 Task: Sort the products by price (highest first).
Action: Mouse pressed left at (20, 154)
Screenshot: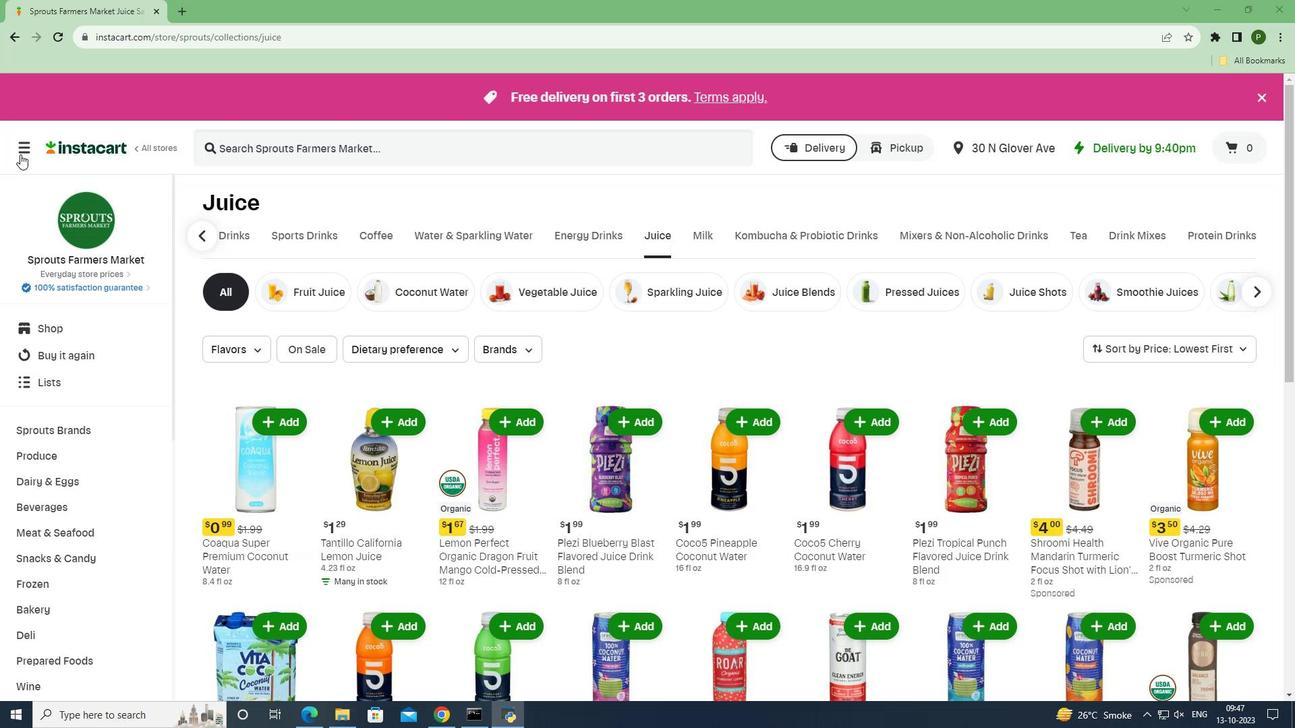 
Action: Mouse moved to (42, 362)
Screenshot: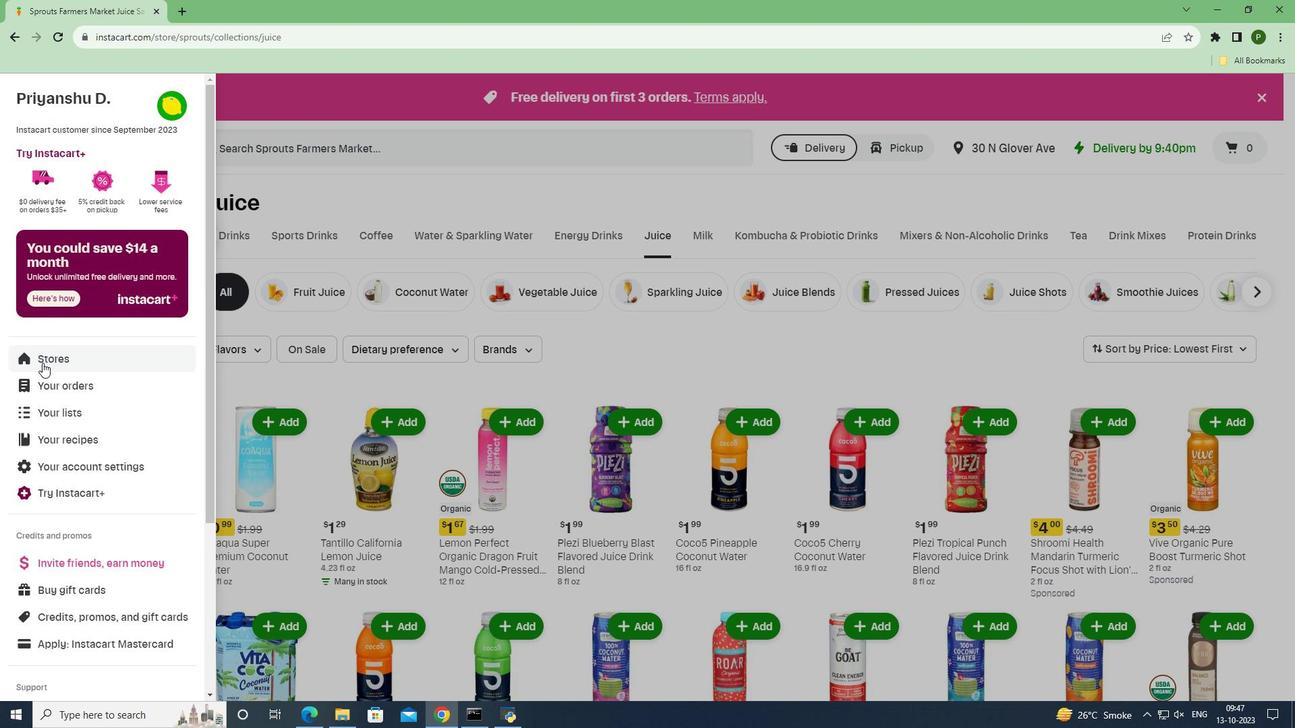 
Action: Mouse pressed left at (42, 362)
Screenshot: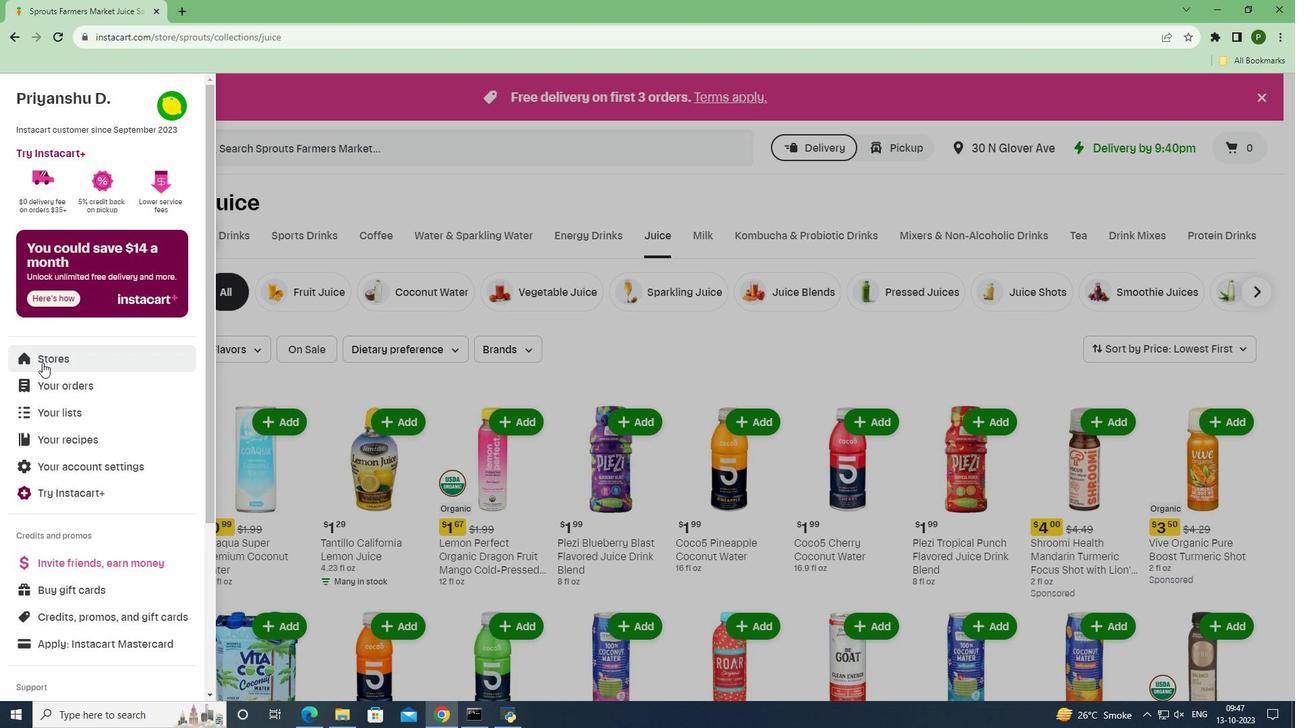 
Action: Mouse moved to (313, 160)
Screenshot: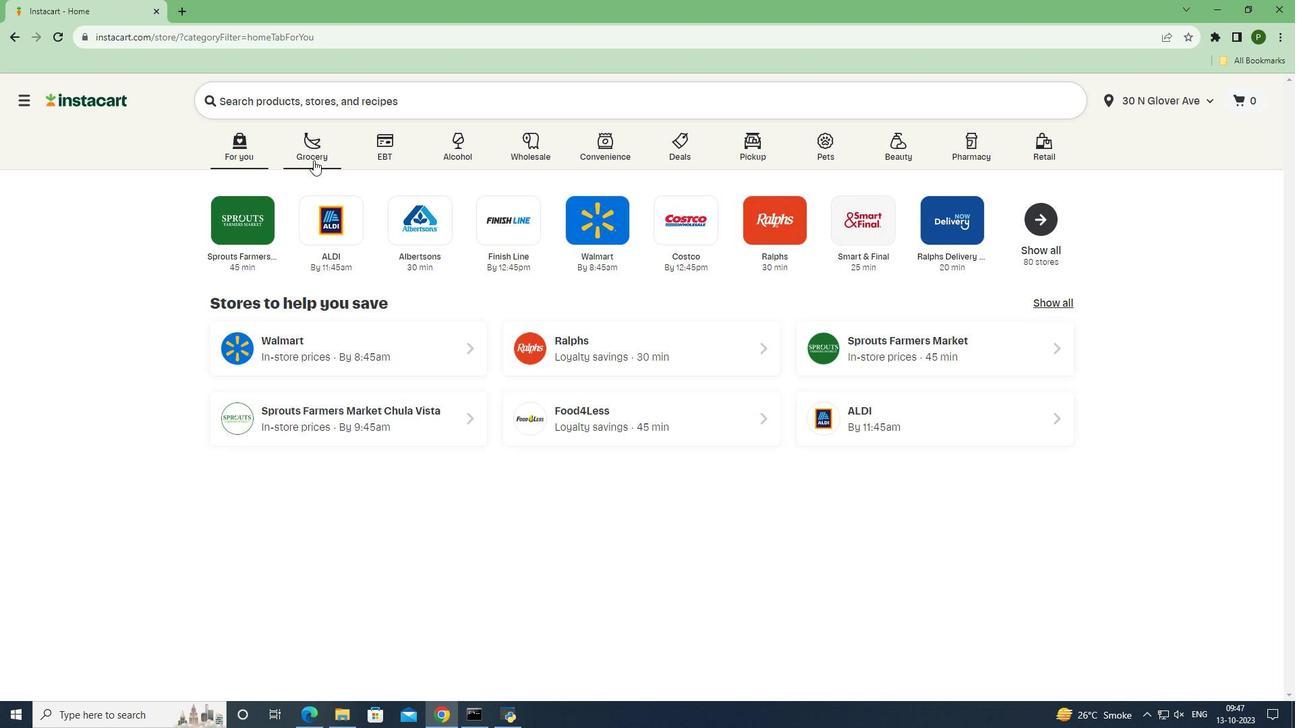 
Action: Mouse pressed left at (313, 160)
Screenshot: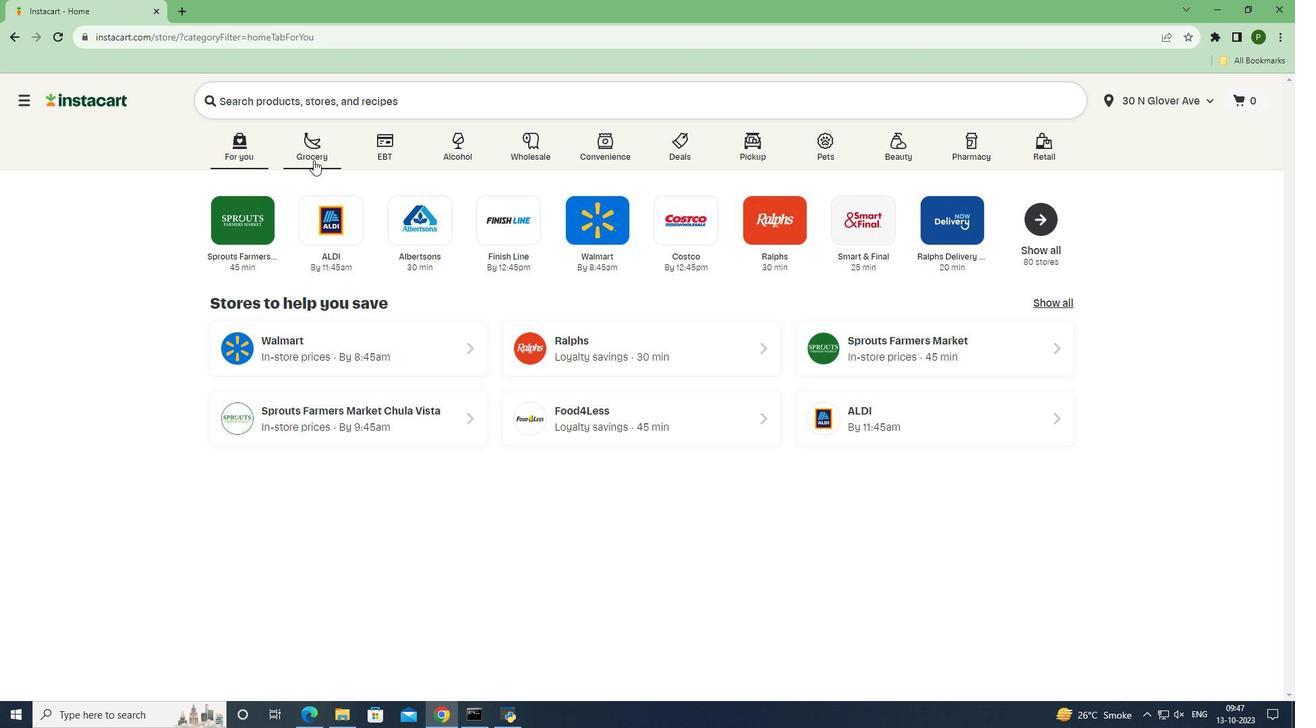 
Action: Mouse moved to (835, 311)
Screenshot: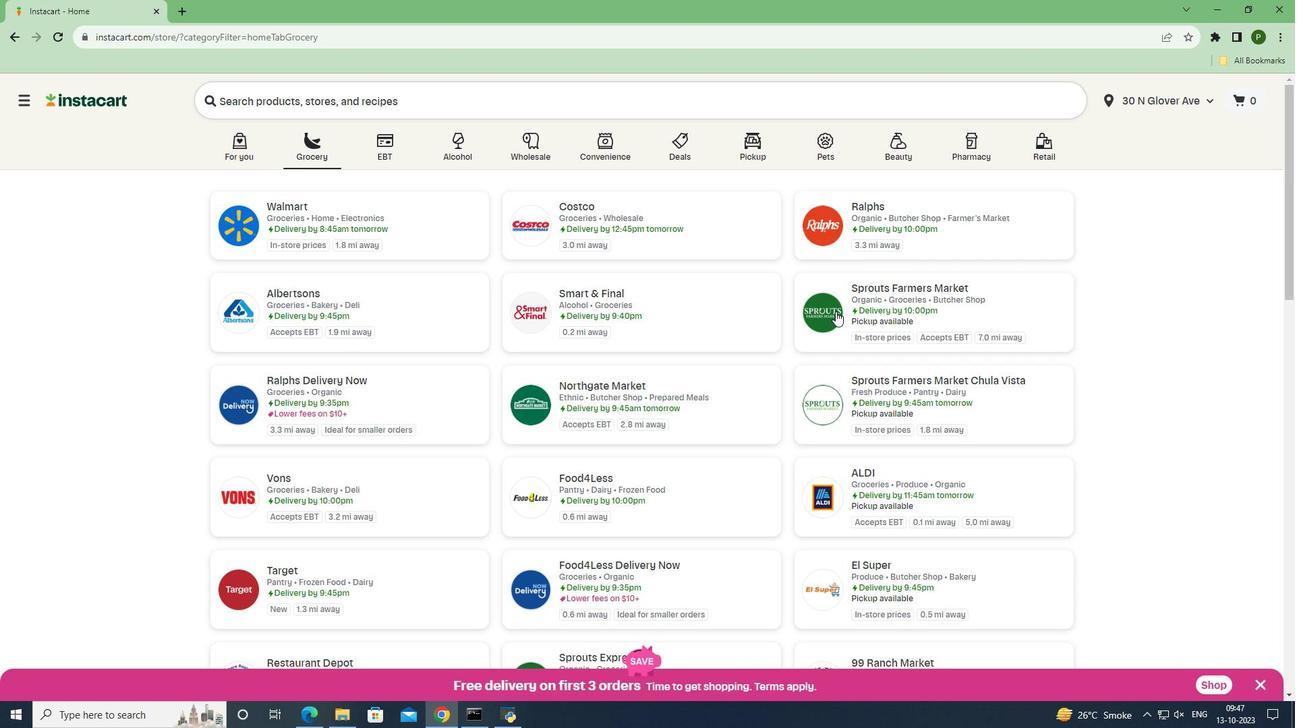 
Action: Mouse pressed left at (835, 311)
Screenshot: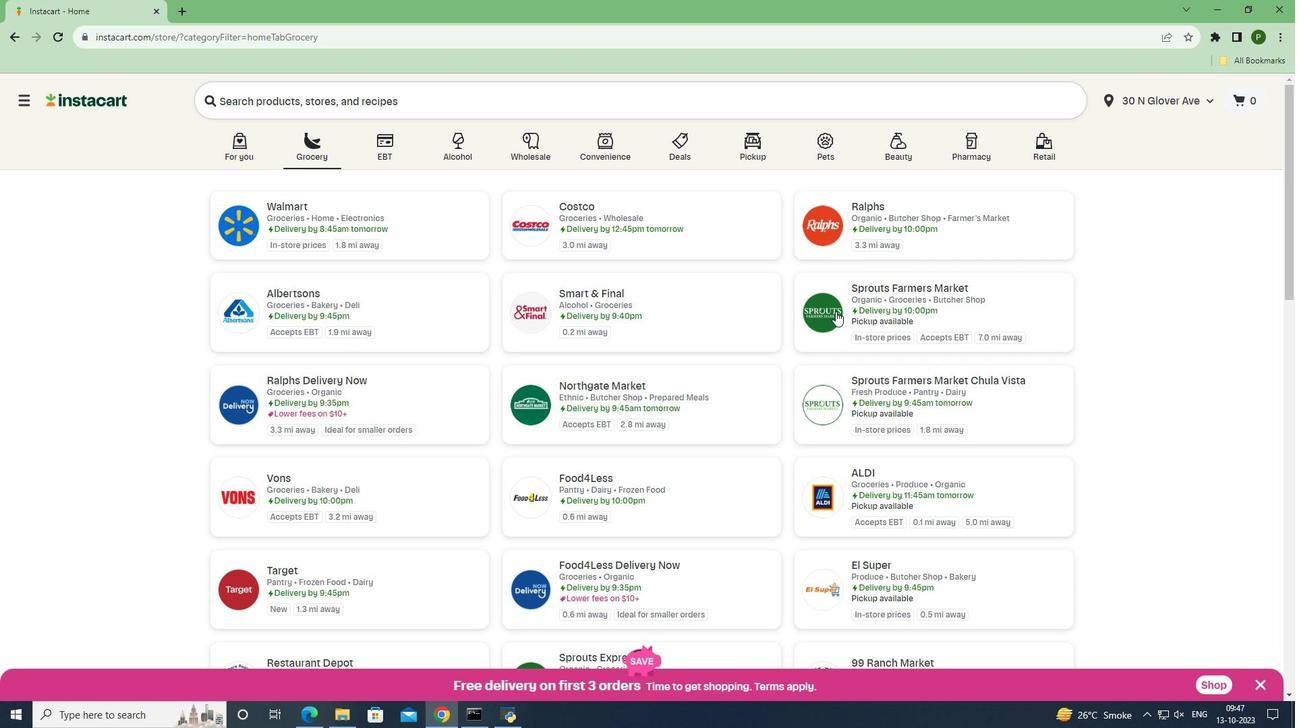
Action: Mouse moved to (61, 512)
Screenshot: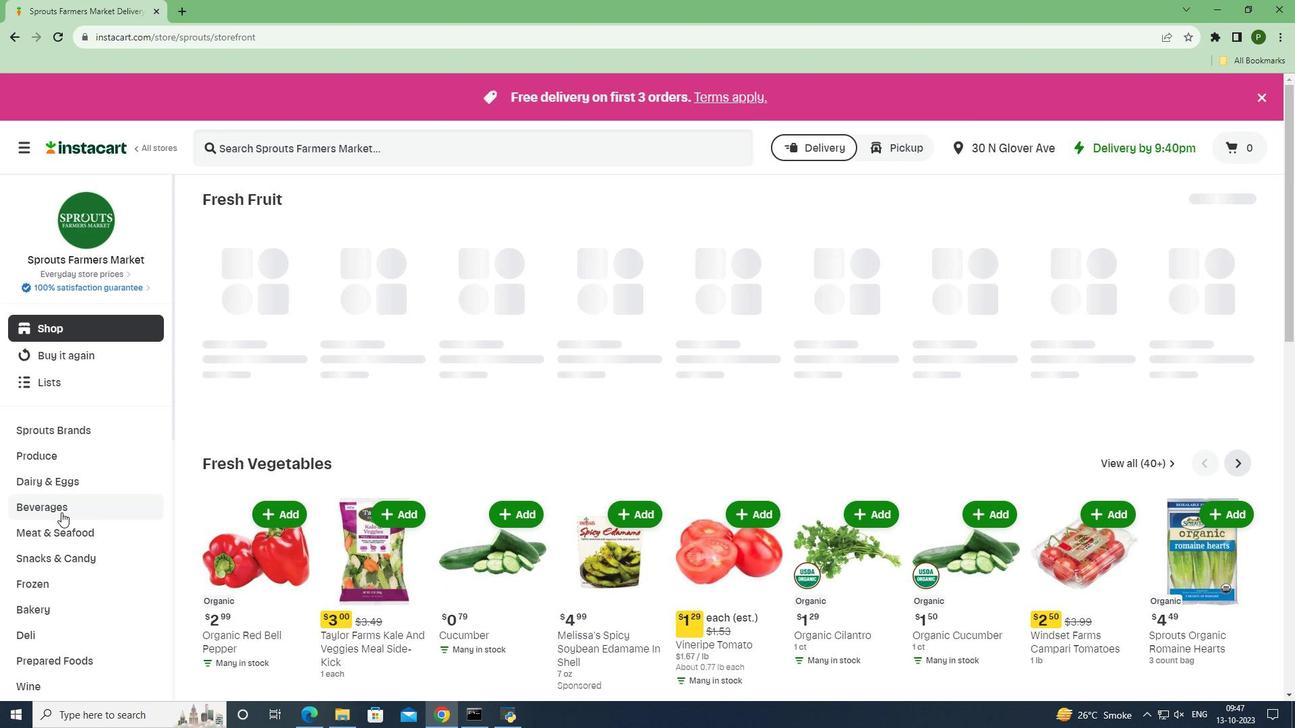 
Action: Mouse pressed left at (61, 512)
Screenshot: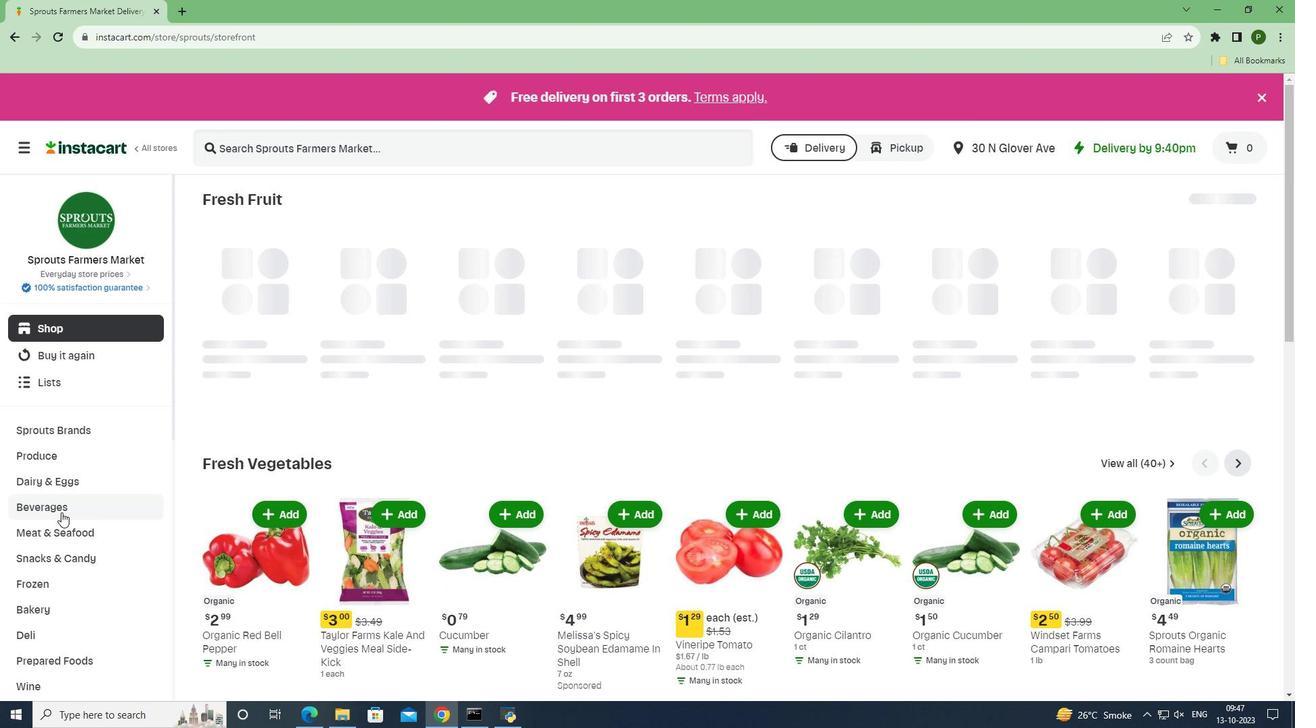 
Action: Mouse moved to (742, 238)
Screenshot: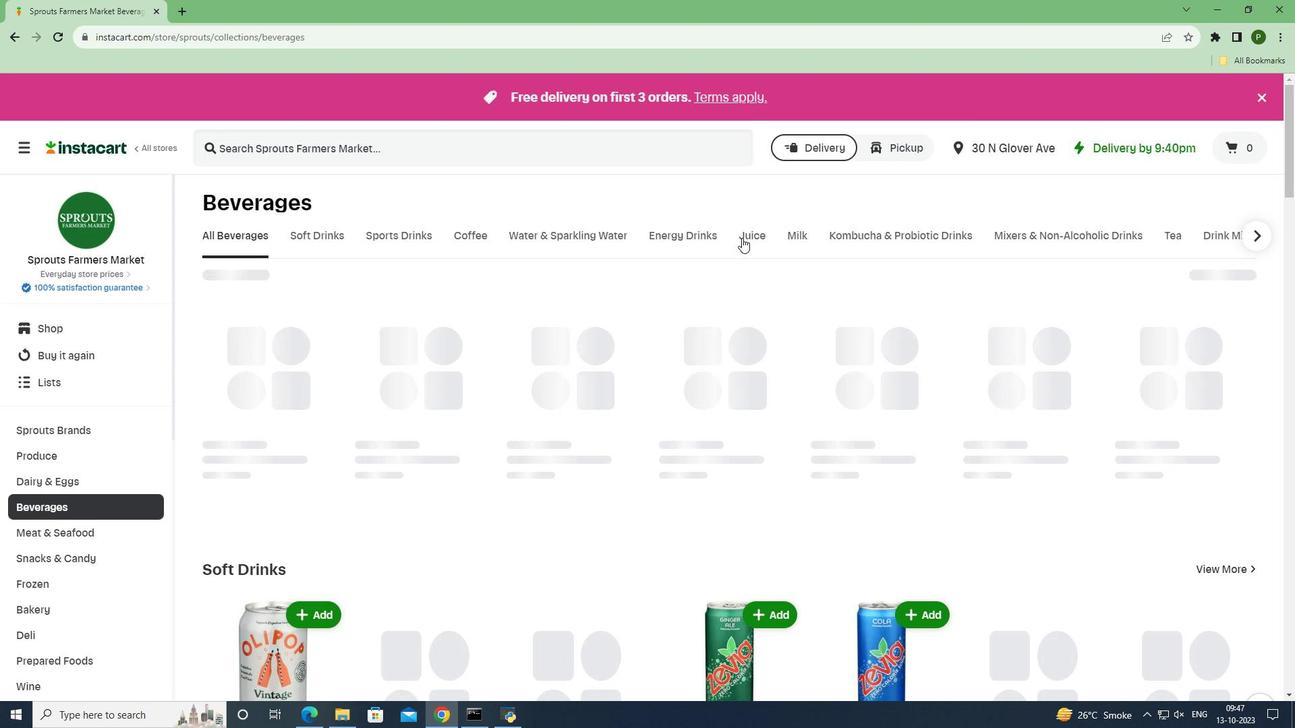 
Action: Mouse pressed left at (742, 238)
Screenshot: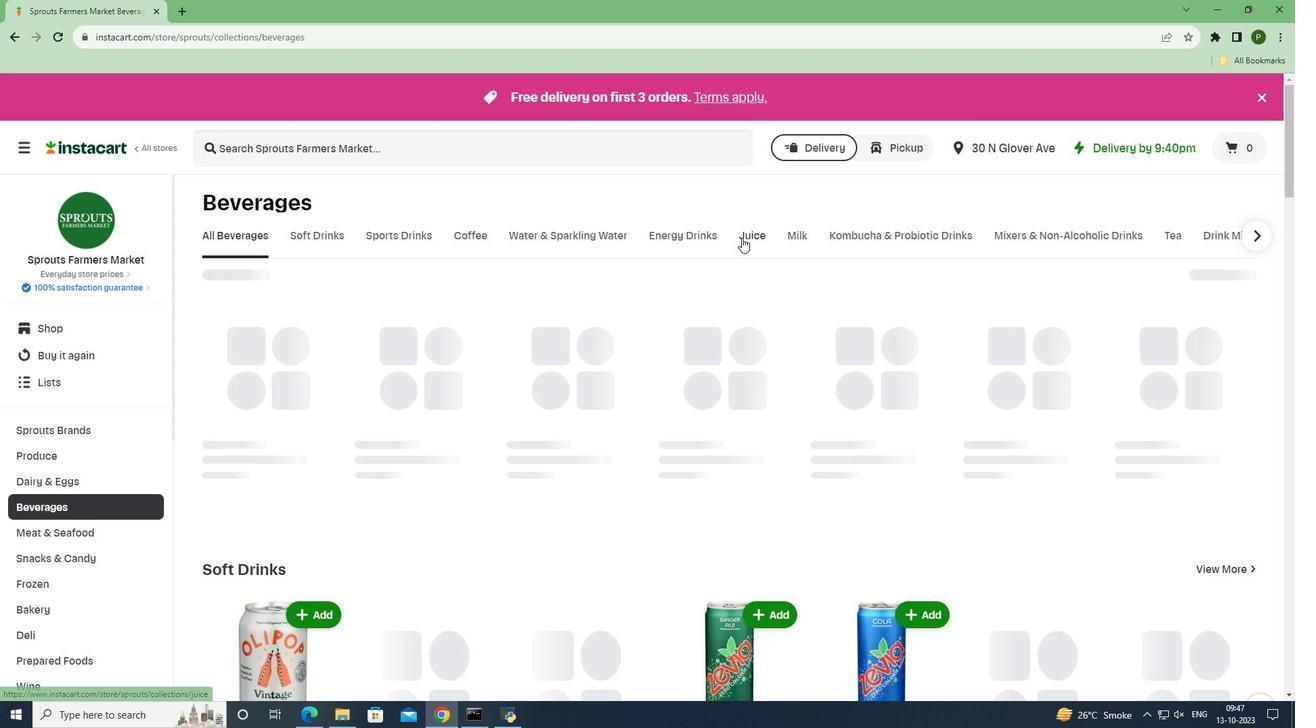 
Action: Mouse moved to (1171, 354)
Screenshot: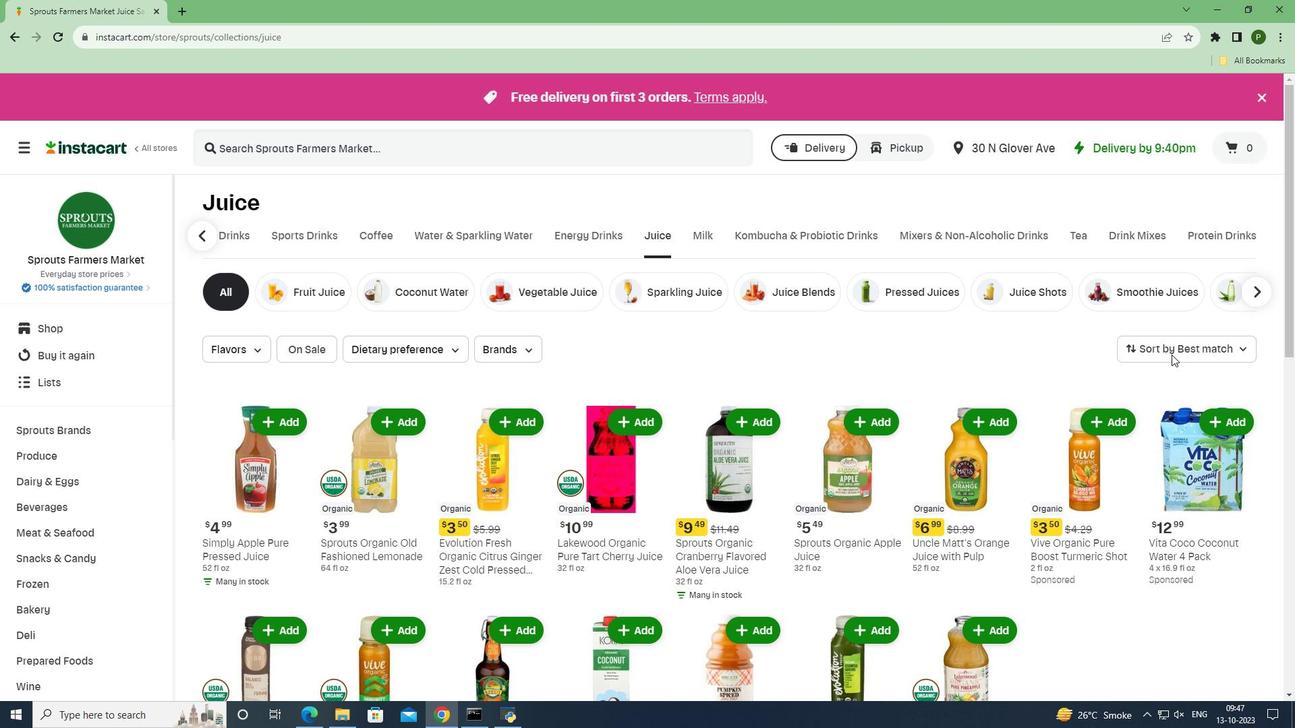 
Action: Mouse pressed left at (1171, 354)
Screenshot: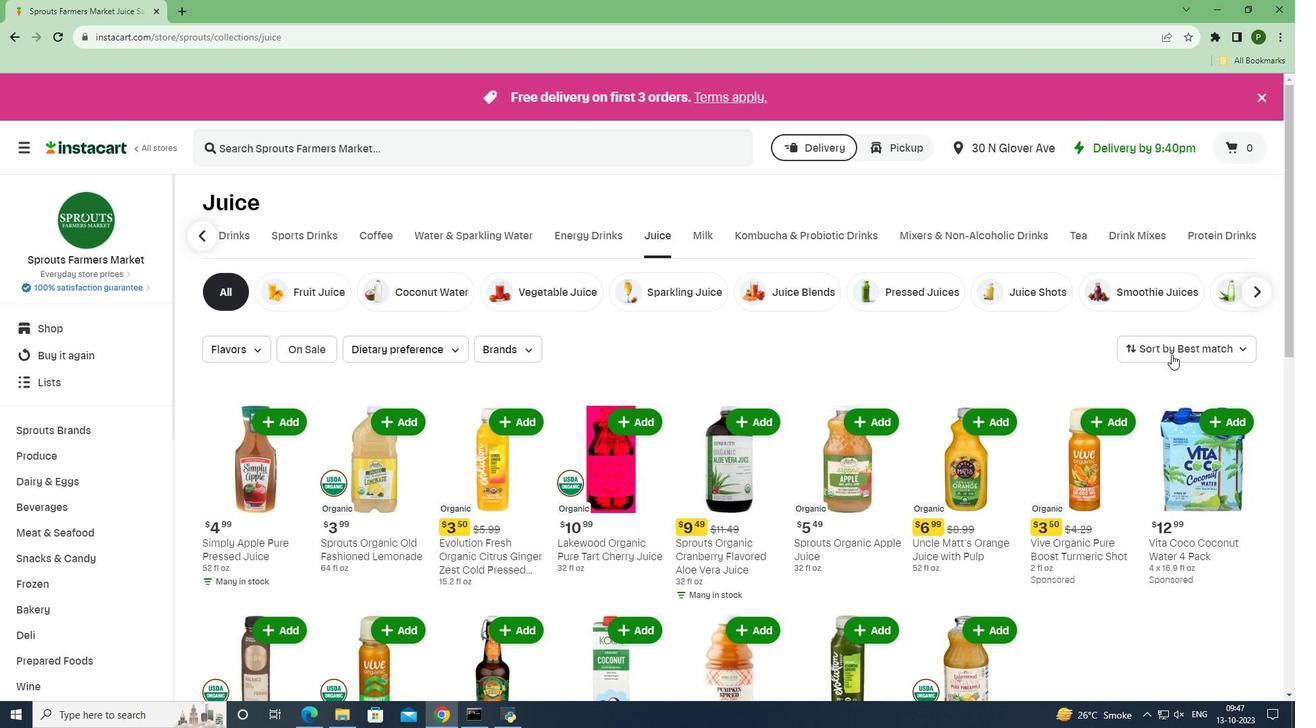 
Action: Mouse moved to (1183, 434)
Screenshot: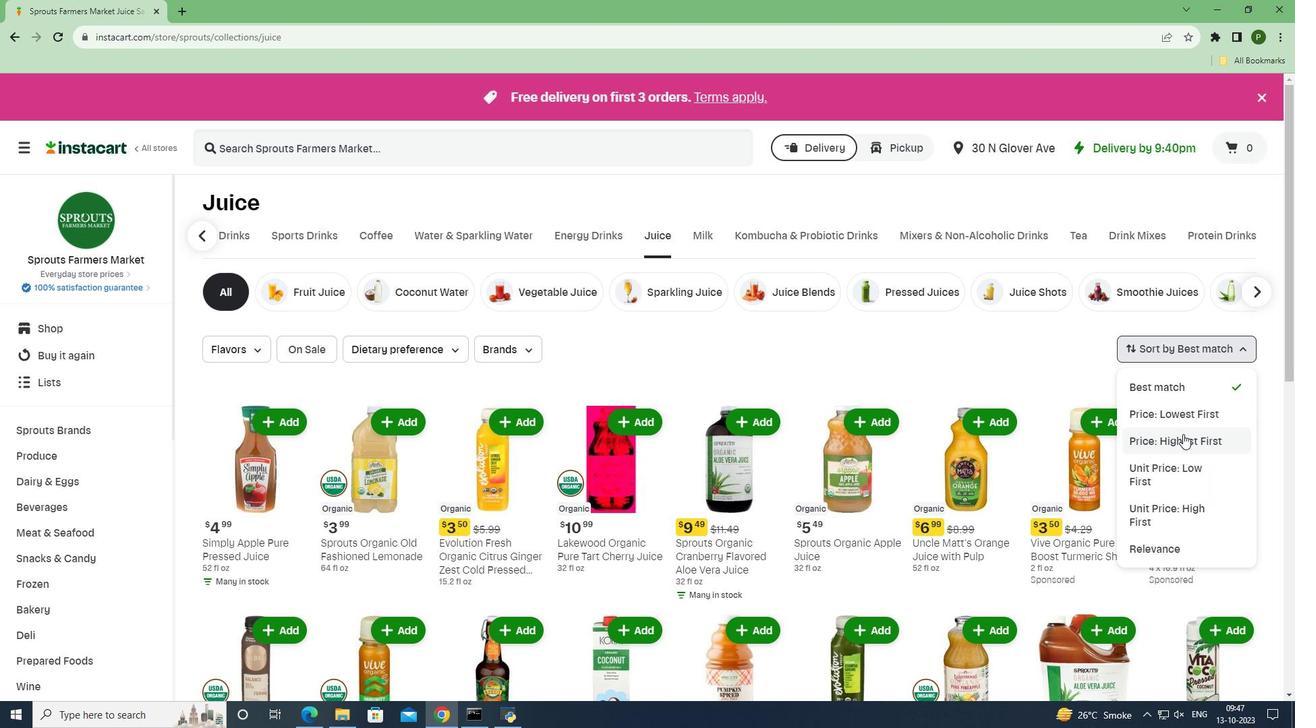 
Action: Mouse pressed left at (1183, 434)
Screenshot: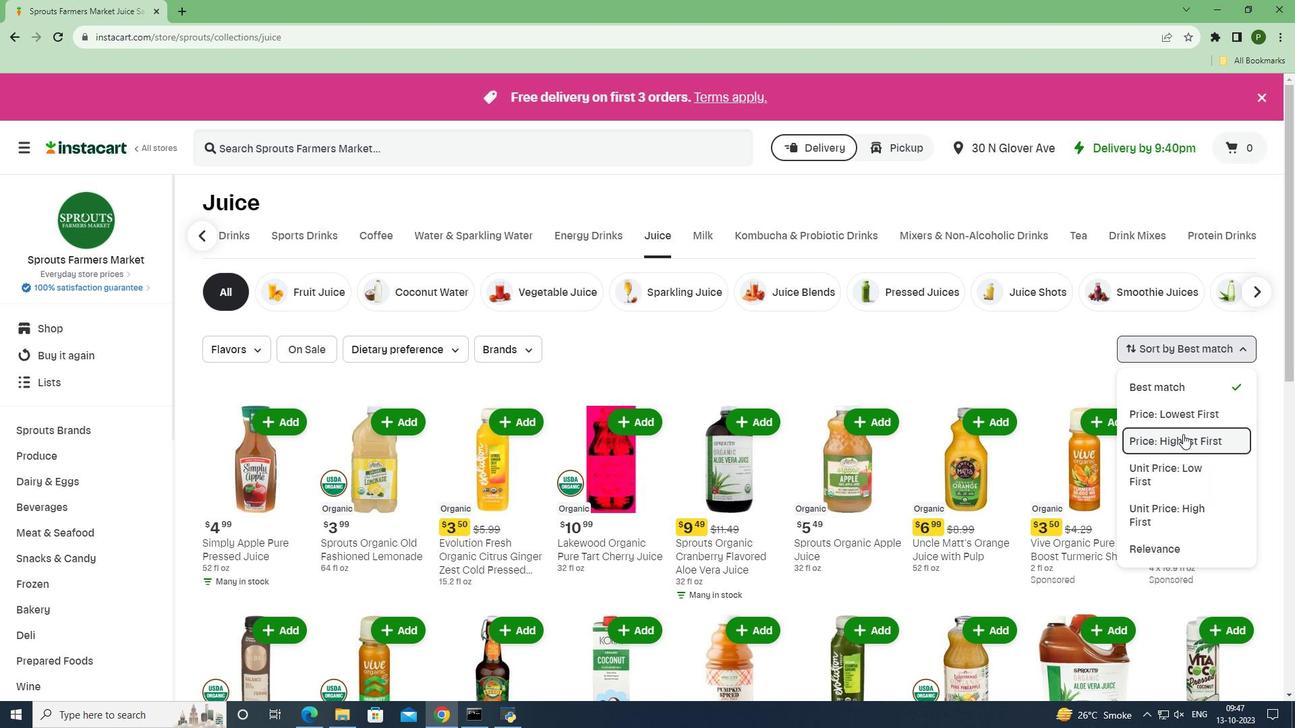
Action: Mouse moved to (1096, 603)
Screenshot: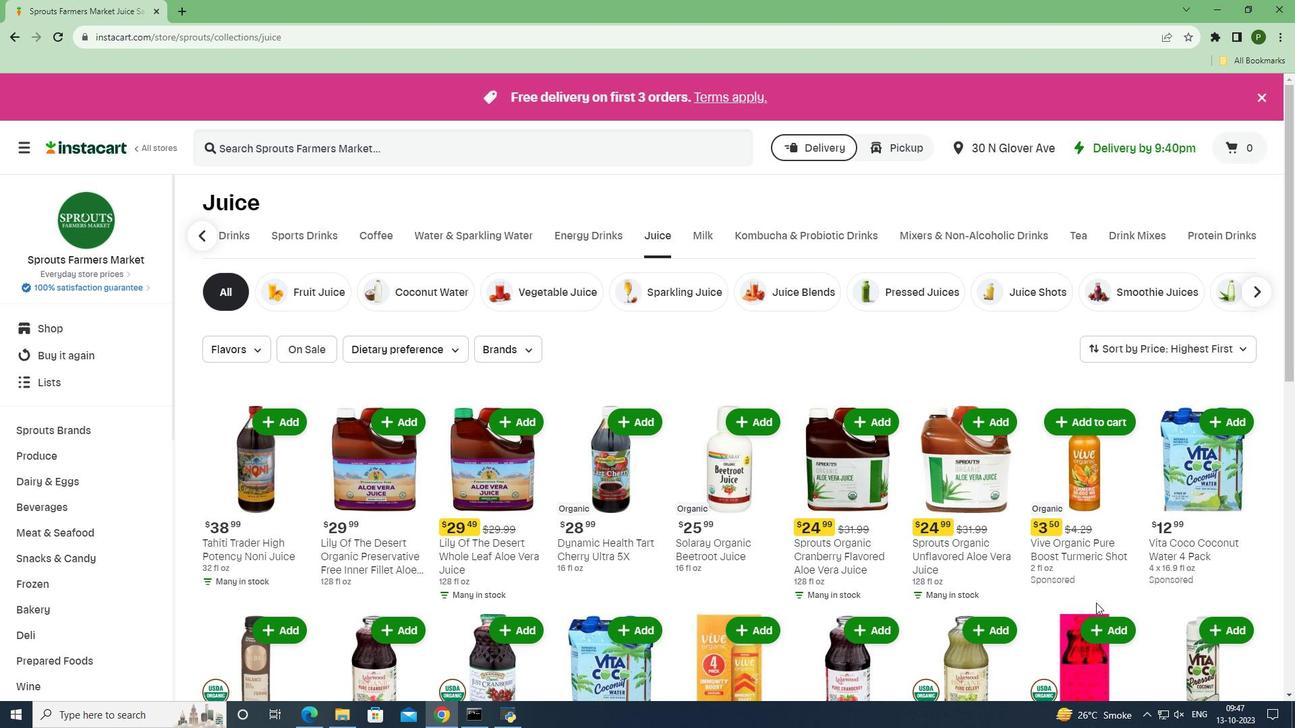 
